 Task: Copy the link of Home in Joshua Tree, California, United States to share the place.
Action: Mouse moved to (439, 149)
Screenshot: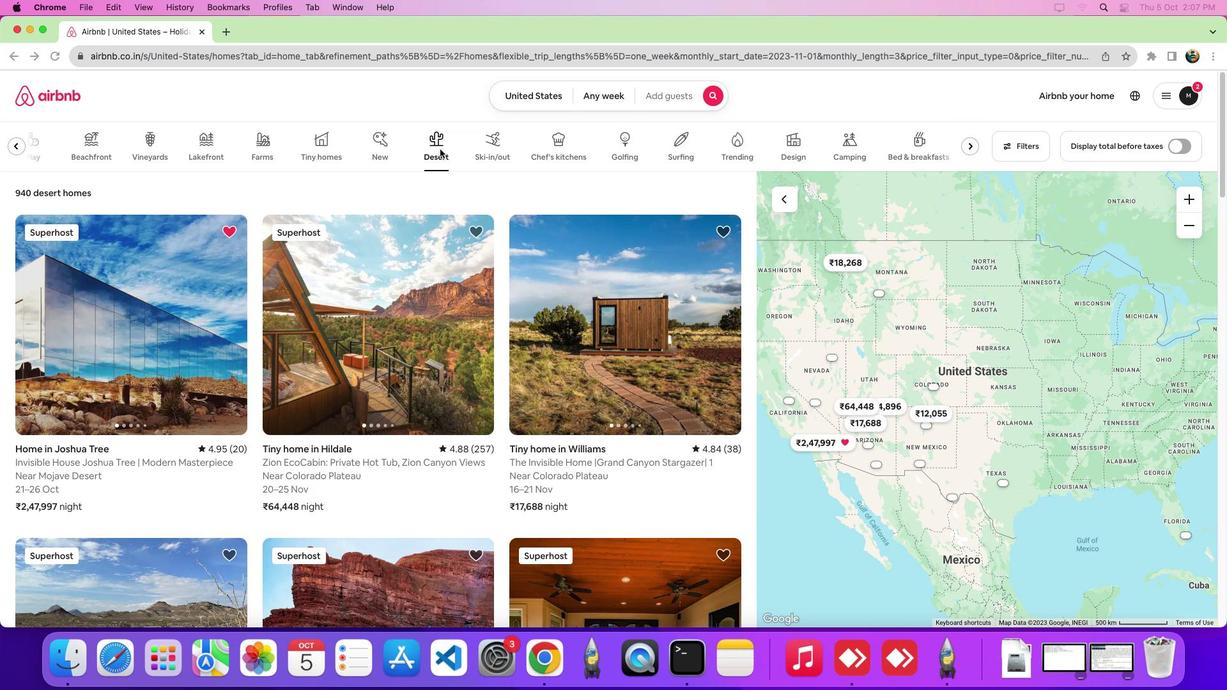 
Action: Mouse pressed left at (439, 149)
Screenshot: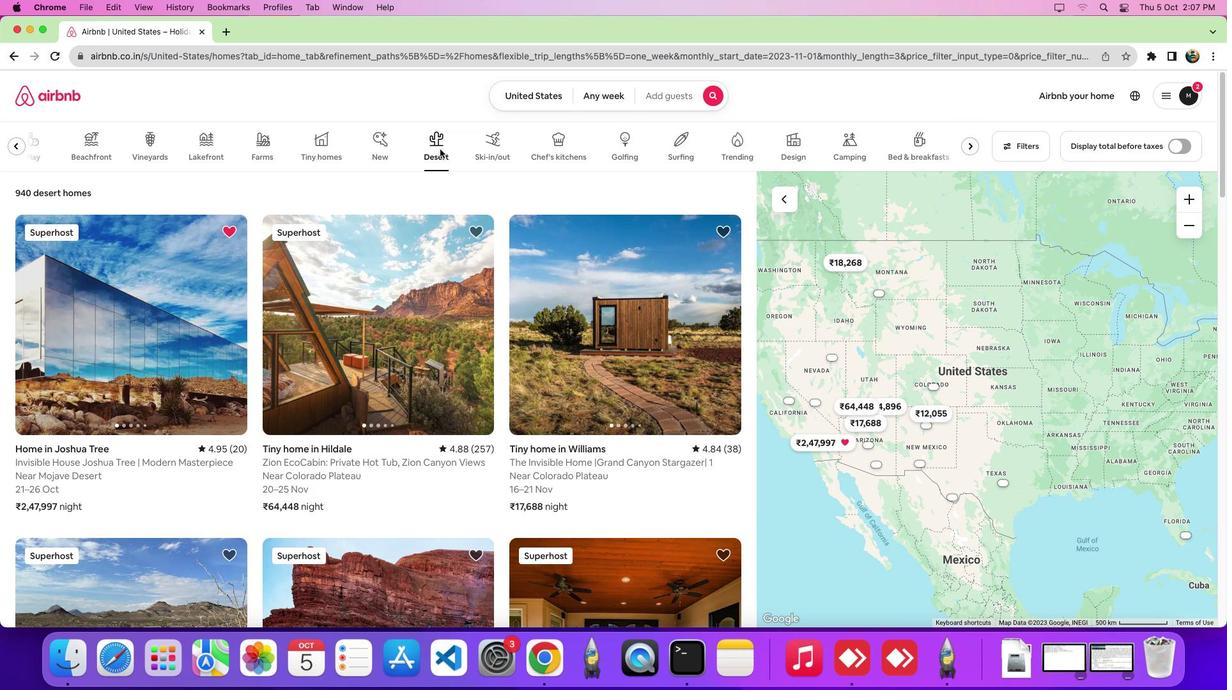 
Action: Mouse moved to (184, 330)
Screenshot: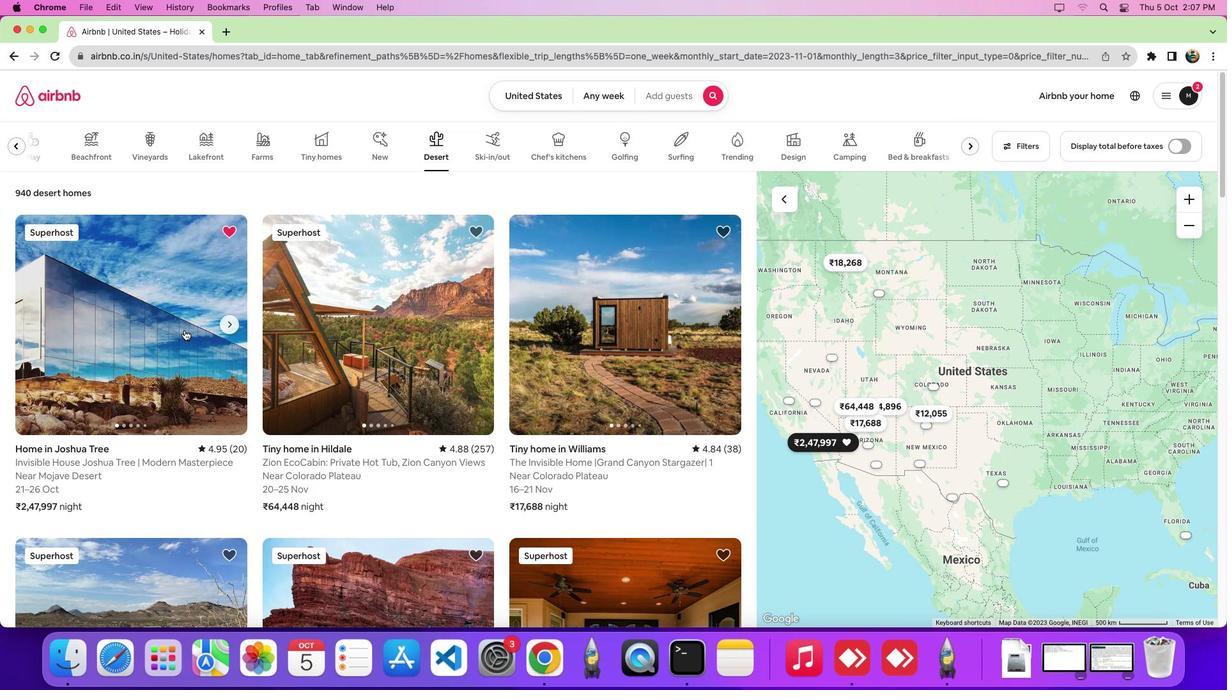 
Action: Mouse pressed left at (184, 330)
Screenshot: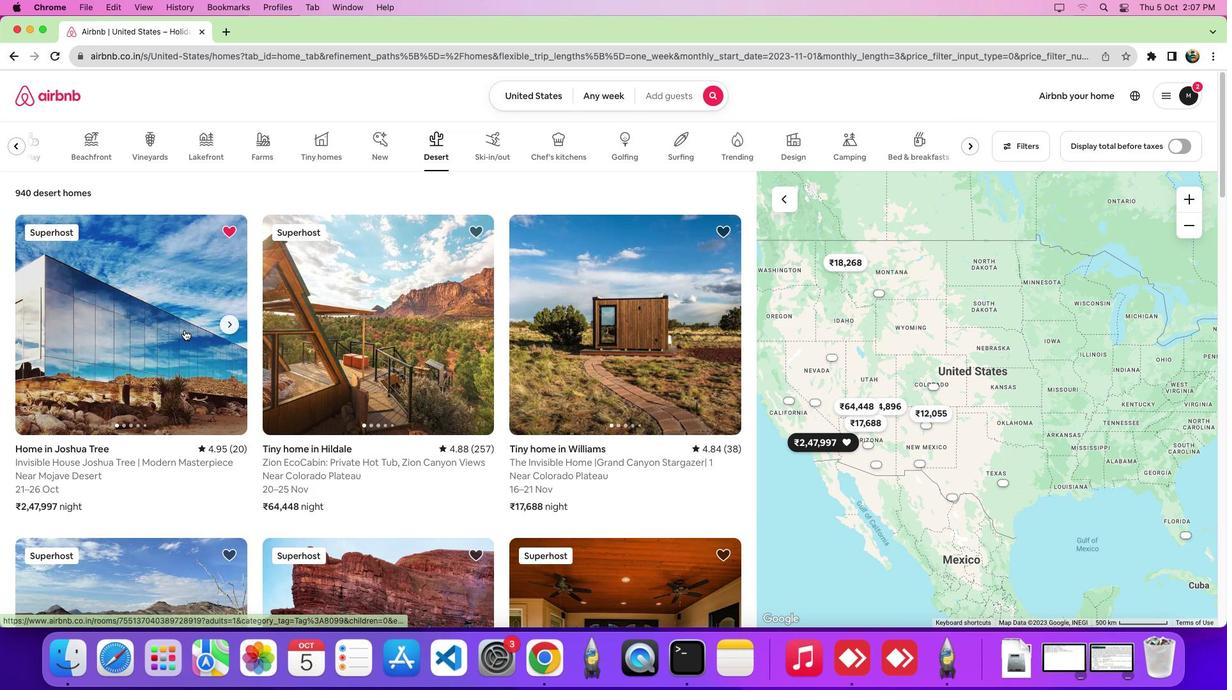 
Action: Mouse moved to (896, 146)
Screenshot: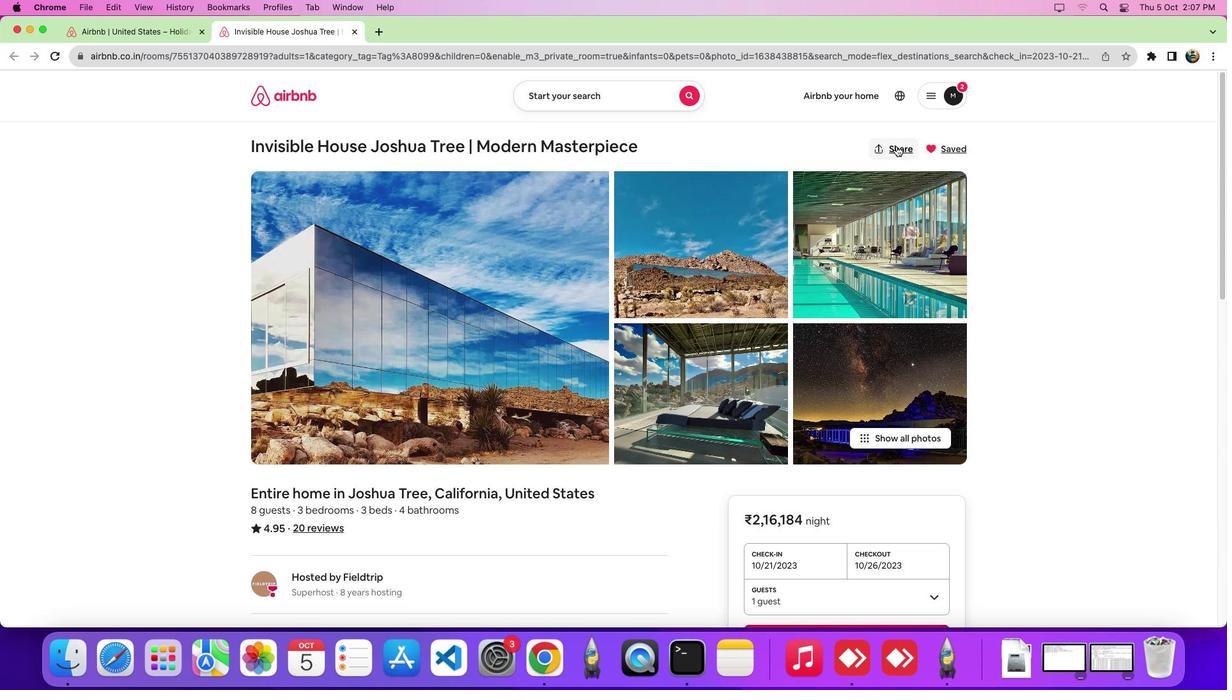 
Action: Mouse pressed left at (896, 146)
Screenshot: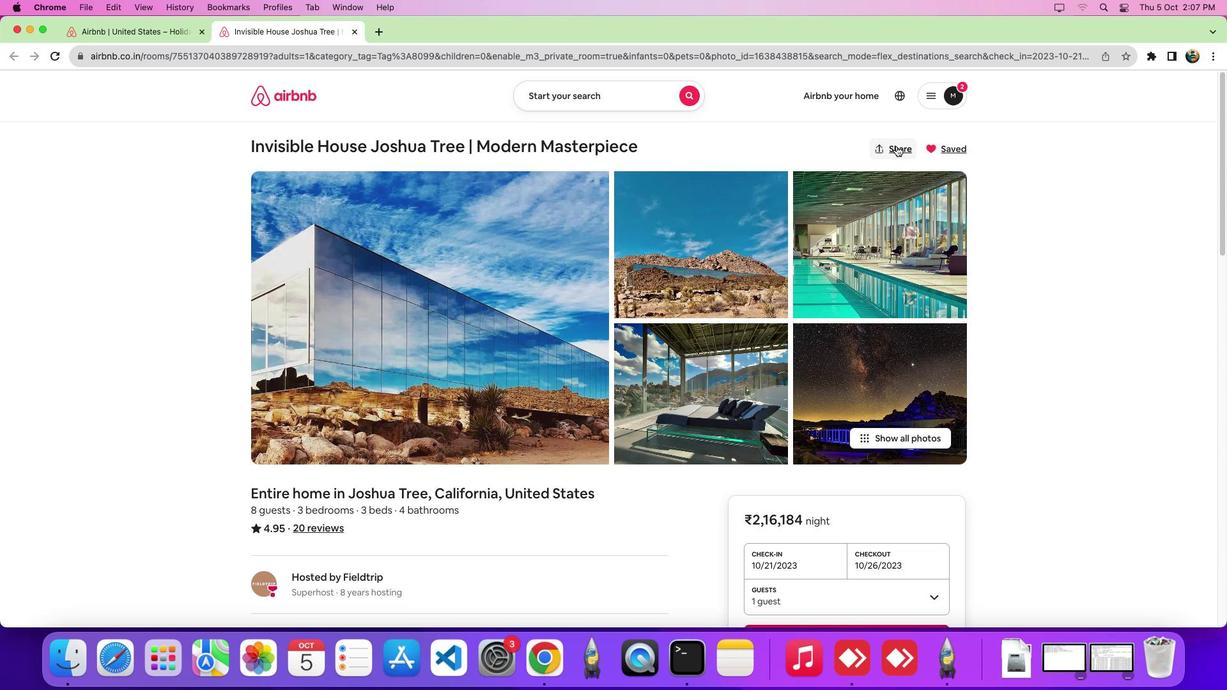 
Action: Mouse moved to (487, 305)
Screenshot: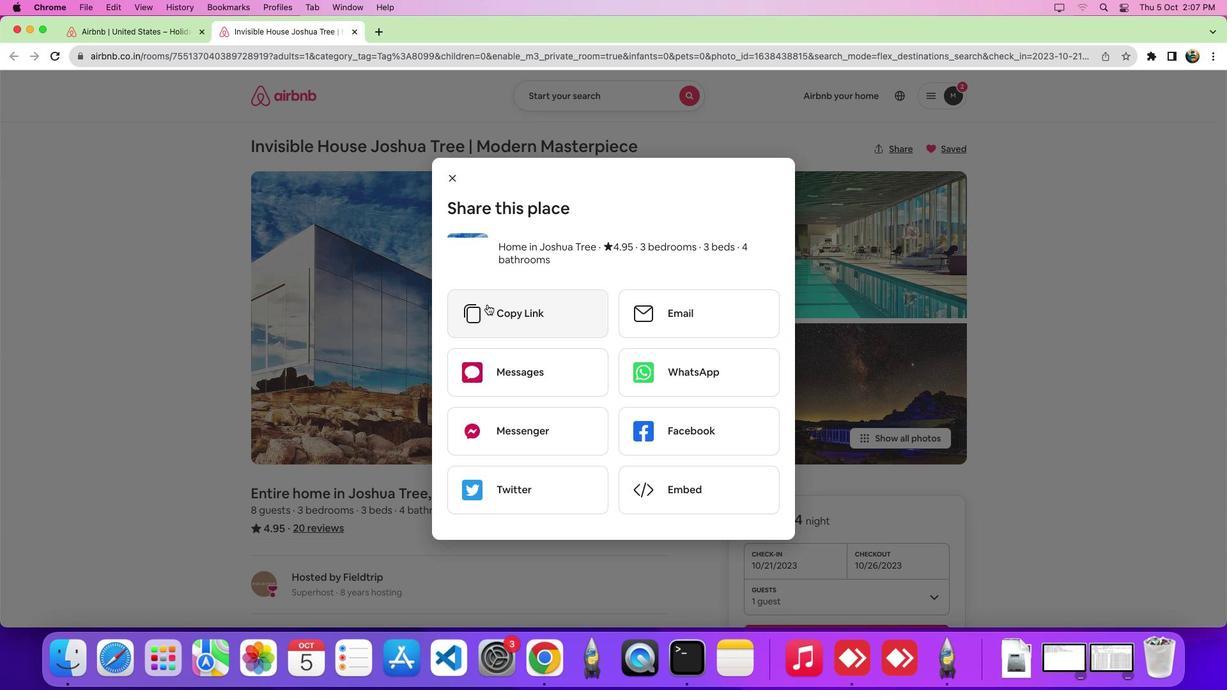 
Action: Mouse pressed left at (487, 305)
Screenshot: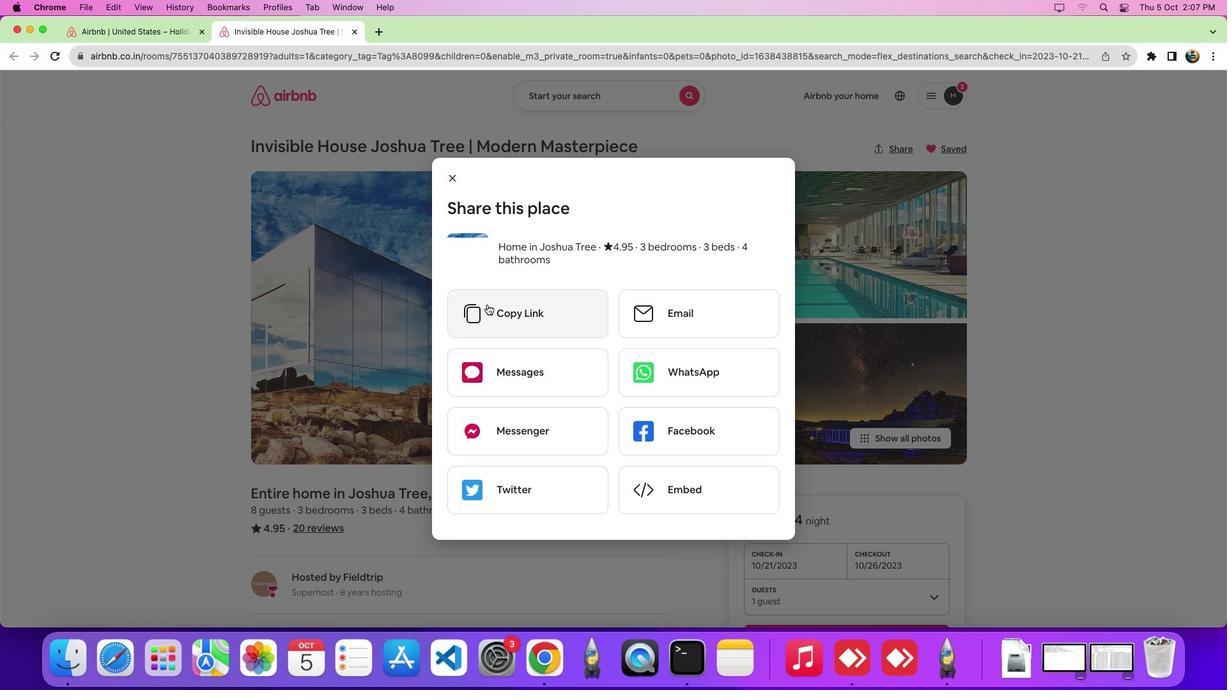 
Action: Mouse moved to (486, 303)
Screenshot: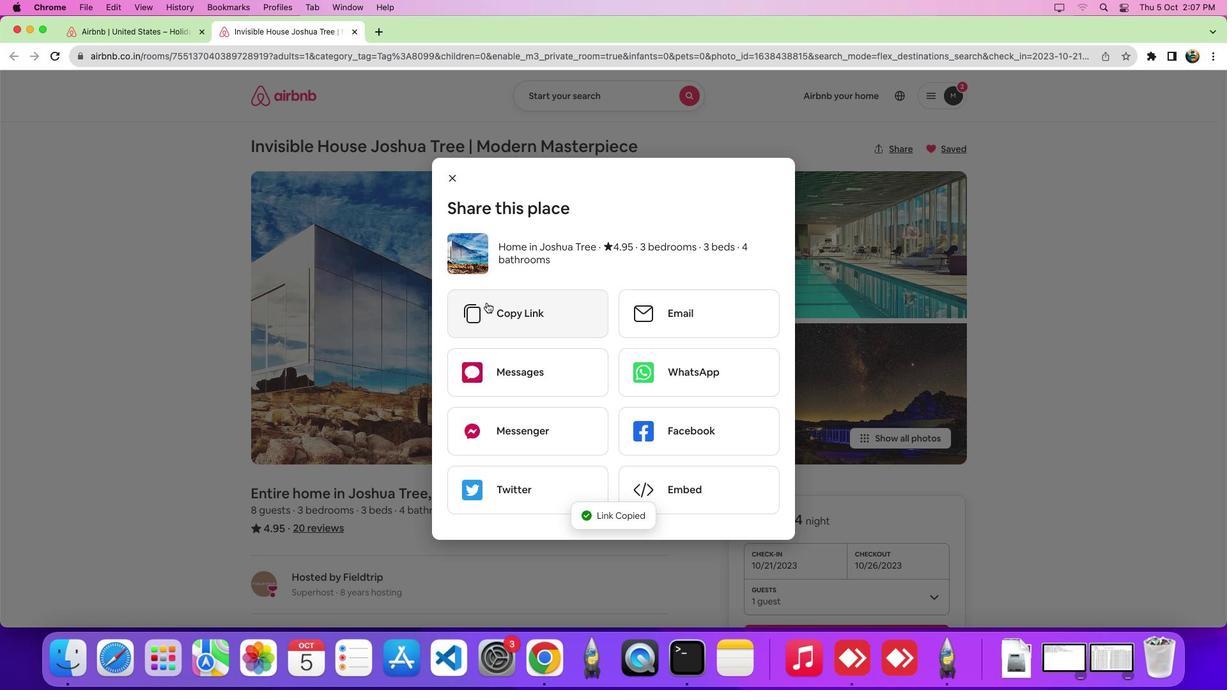 
